 Task: Change the title font size to 9.
Action: Mouse moved to (232, 84)
Screenshot: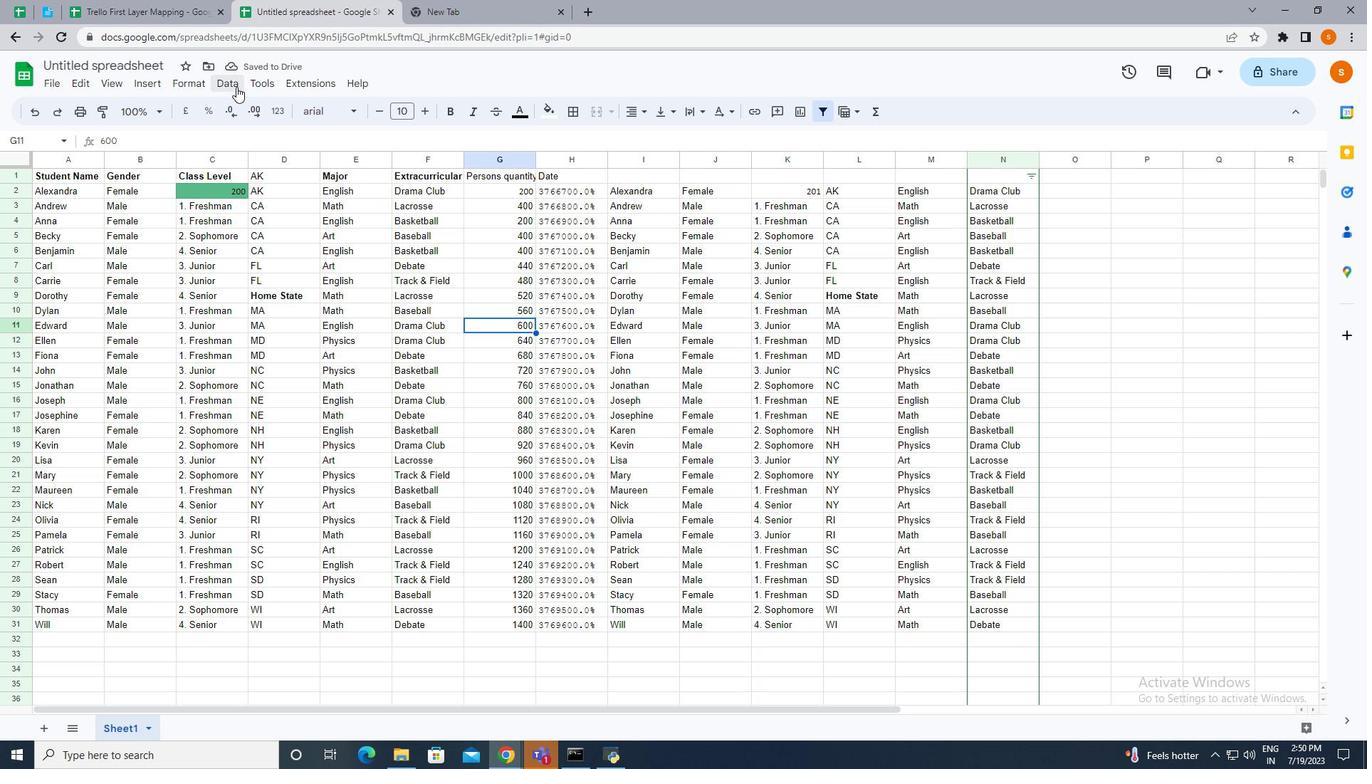
Action: Mouse pressed left at (232, 84)
Screenshot: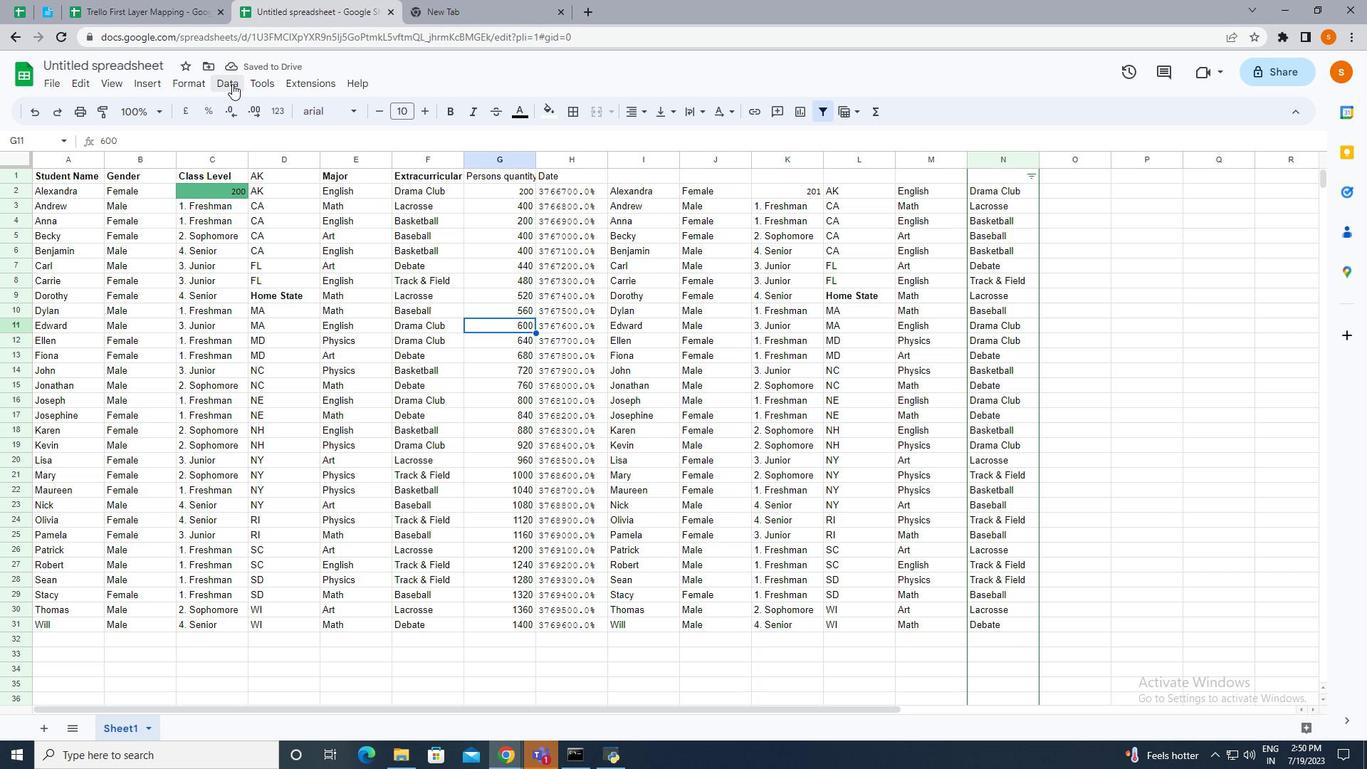 
Action: Mouse moved to (274, 206)
Screenshot: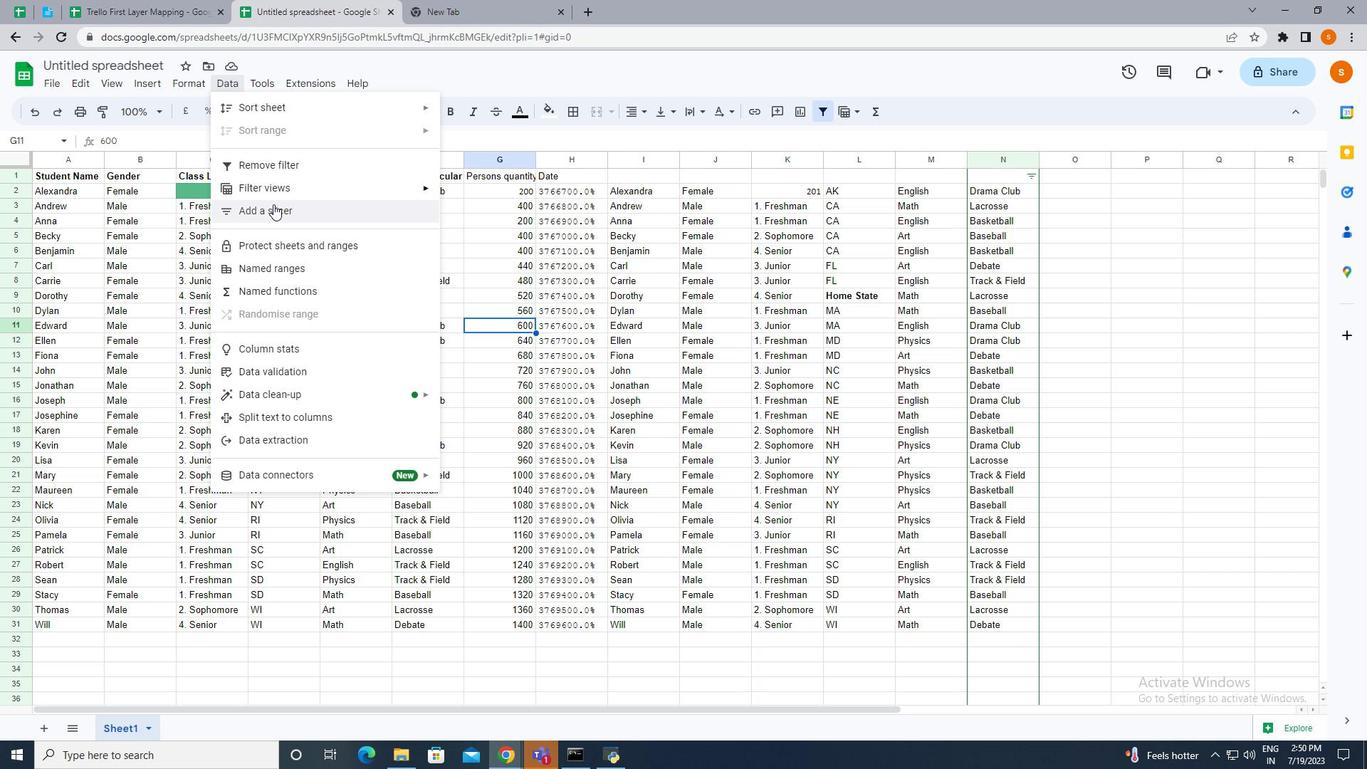 
Action: Mouse pressed left at (274, 206)
Screenshot: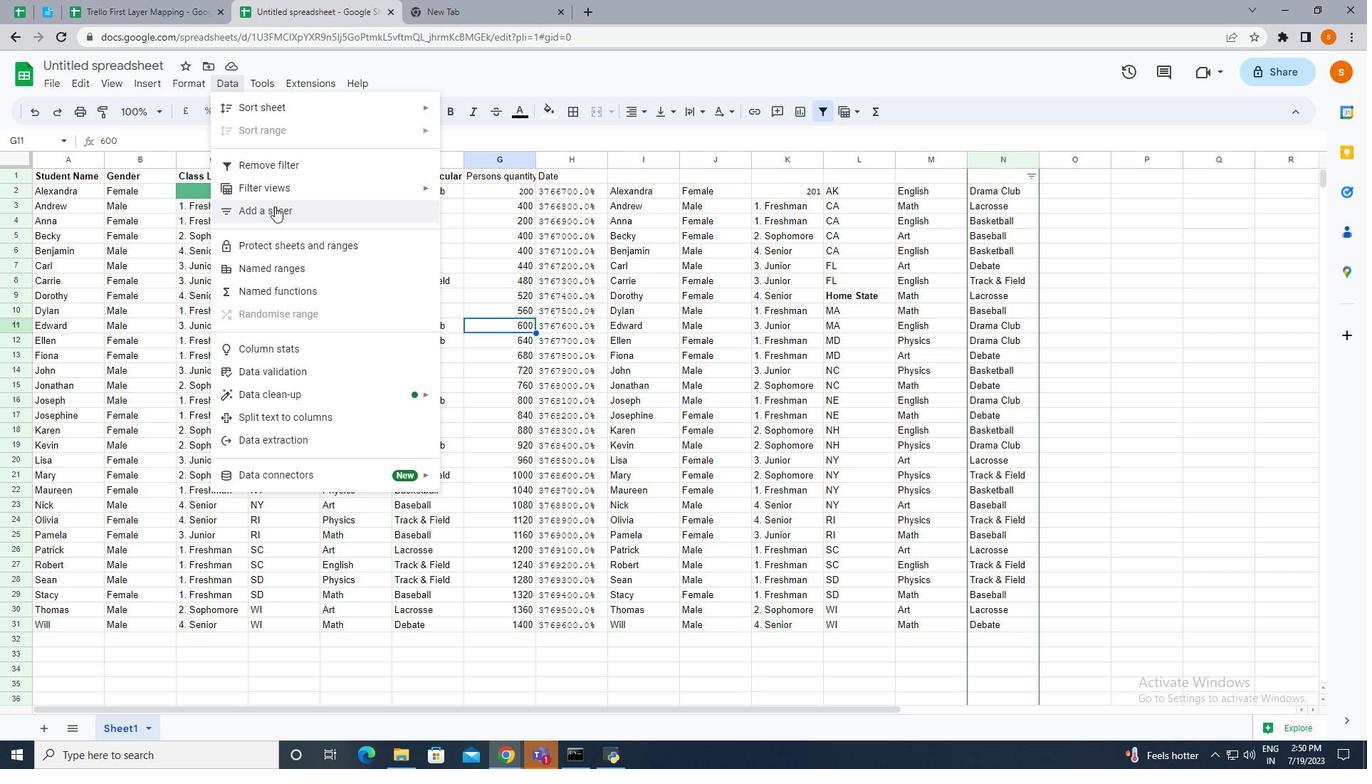 
Action: Mouse moved to (1143, 250)
Screenshot: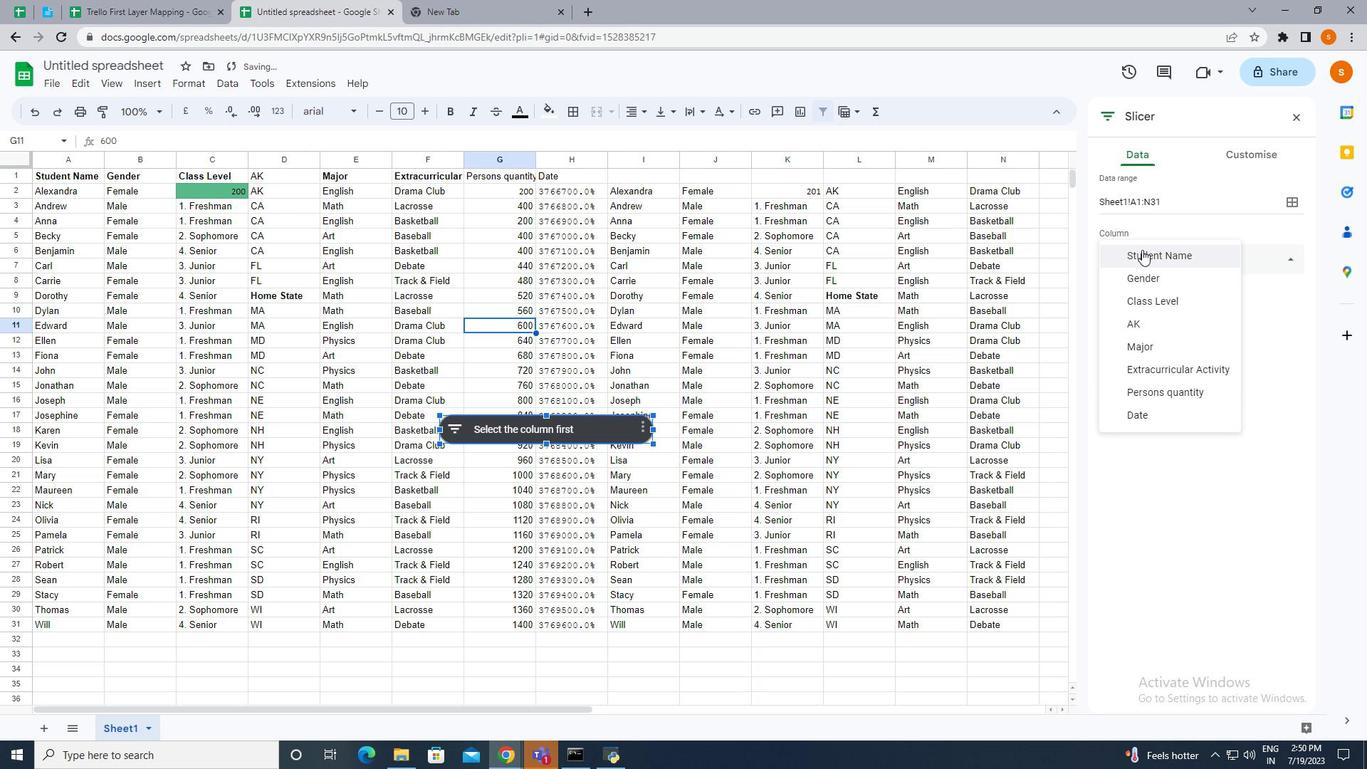 
Action: Mouse pressed left at (1143, 250)
Screenshot: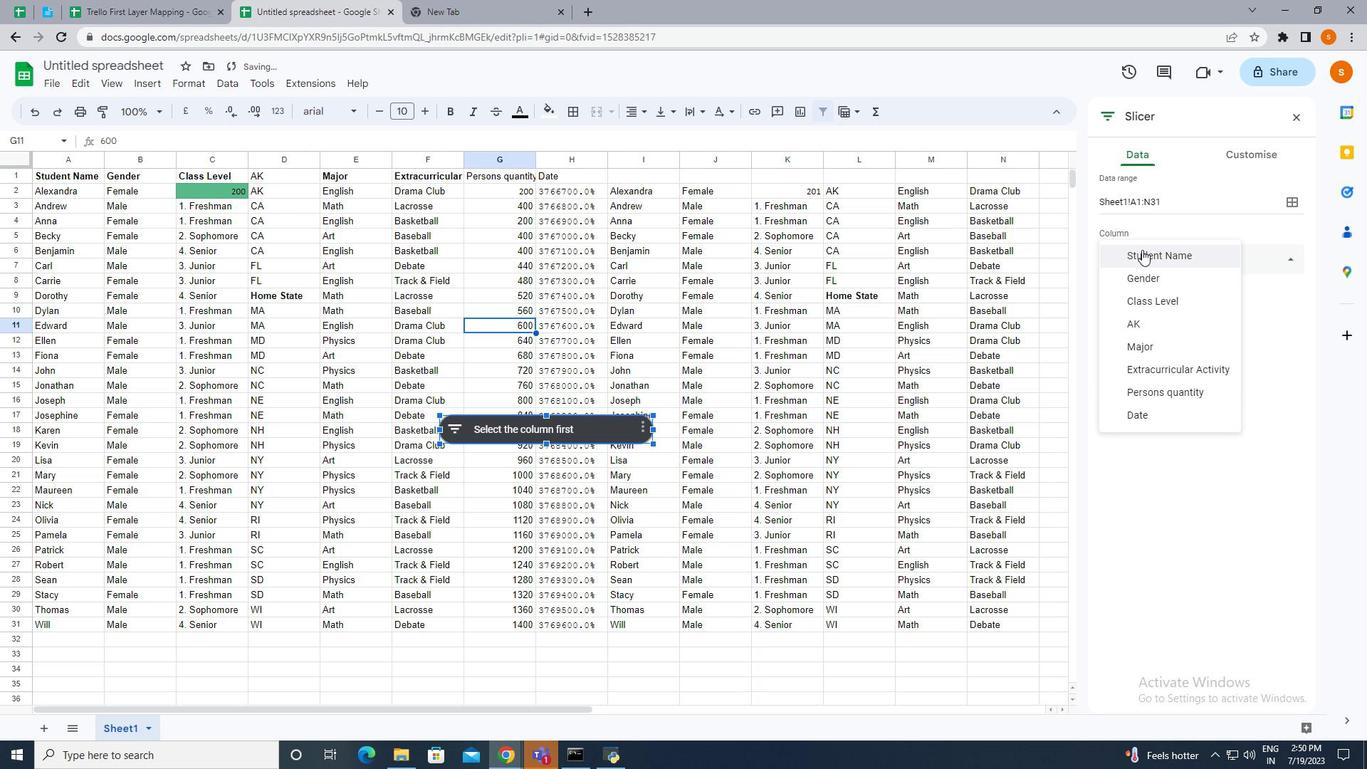 
Action: Mouse moved to (1241, 160)
Screenshot: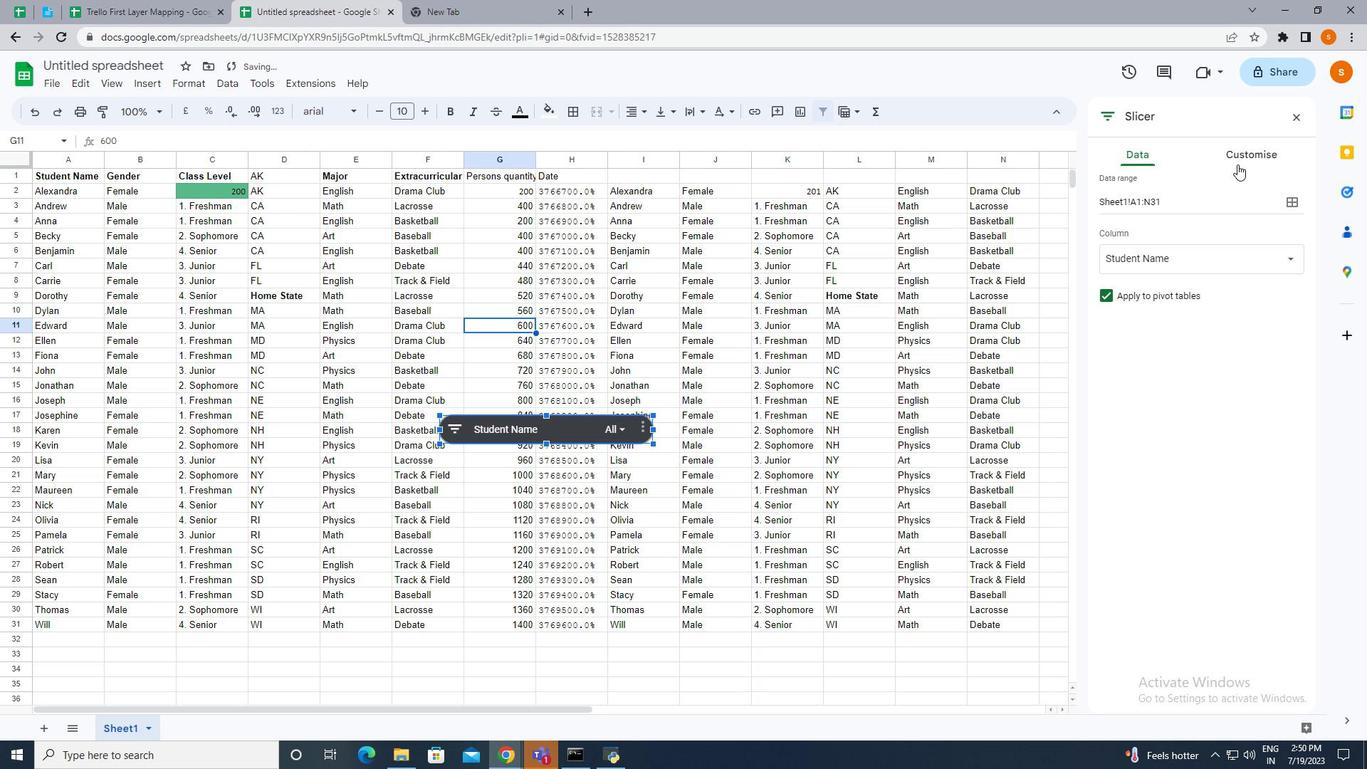 
Action: Mouse pressed left at (1241, 160)
Screenshot: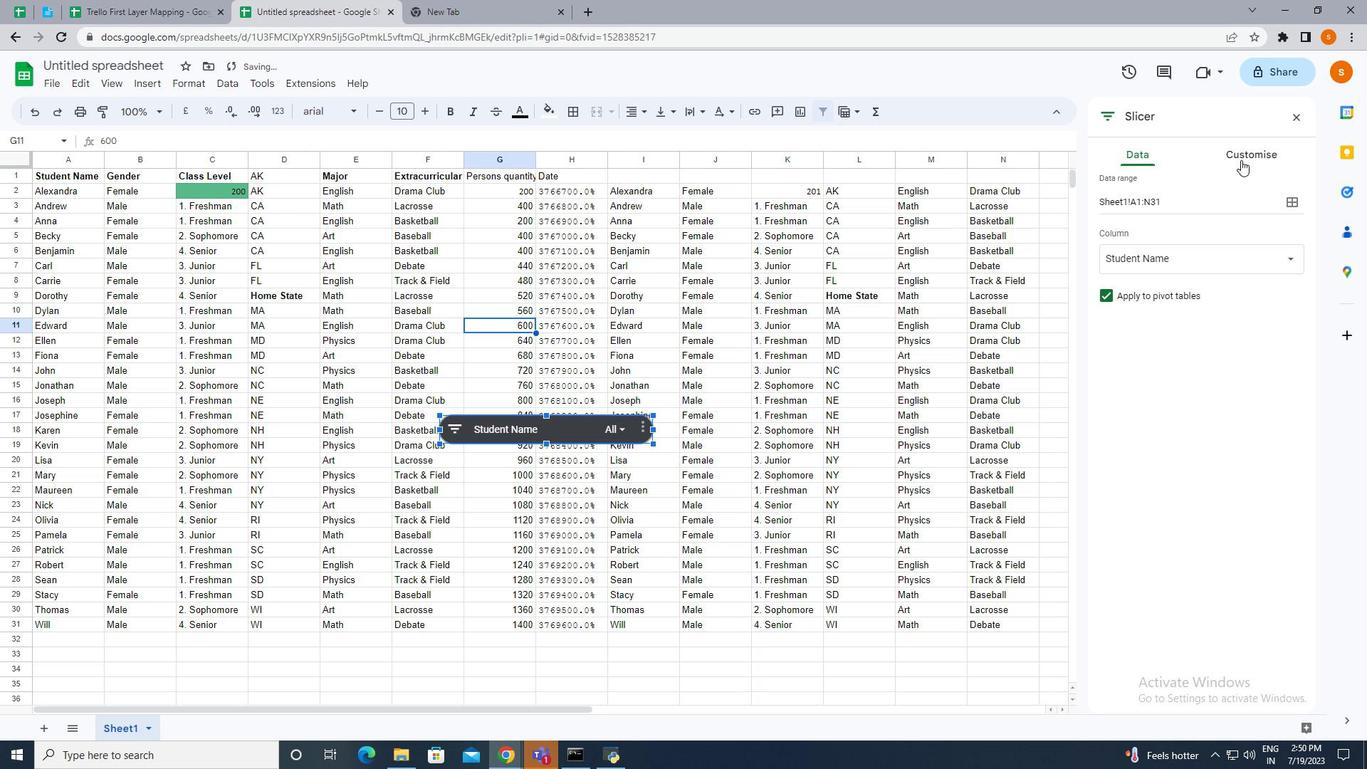 
Action: Mouse moved to (1252, 264)
Screenshot: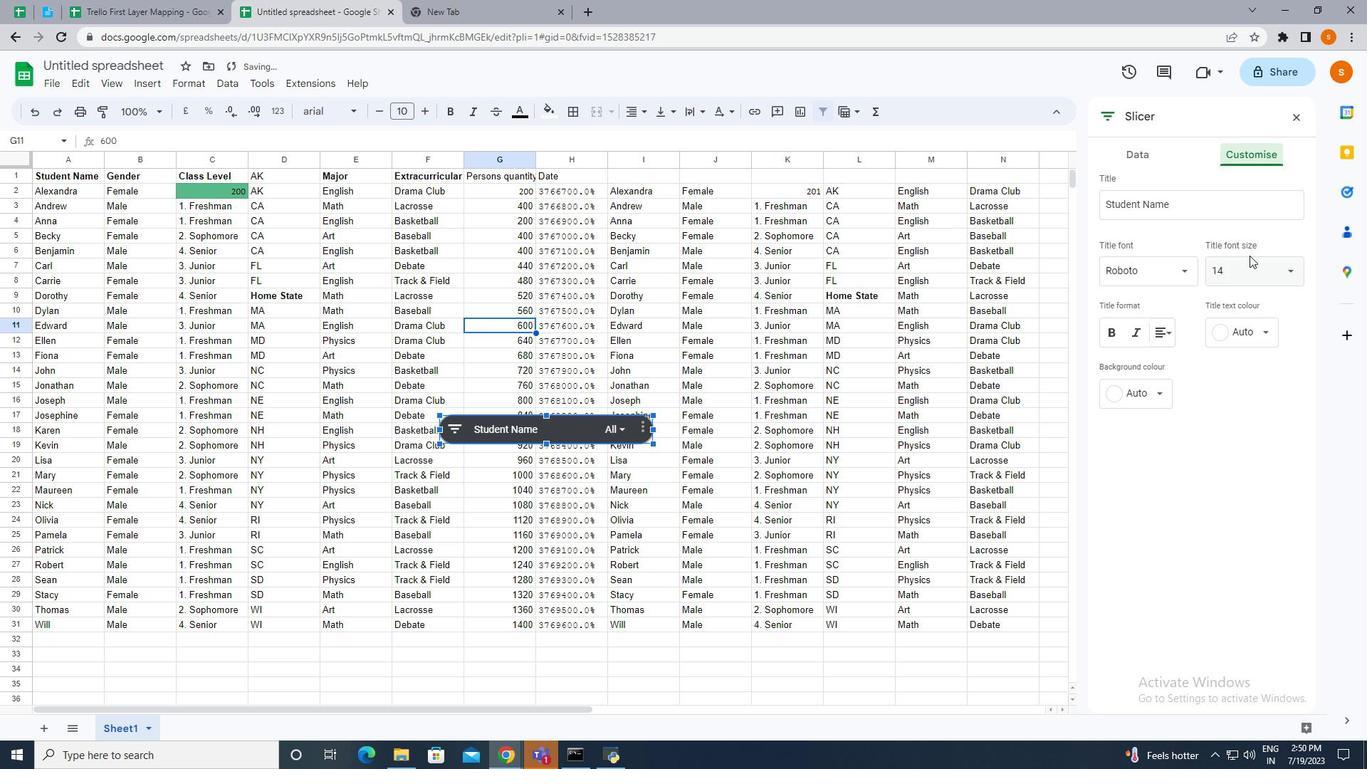 
Action: Mouse pressed left at (1252, 264)
Screenshot: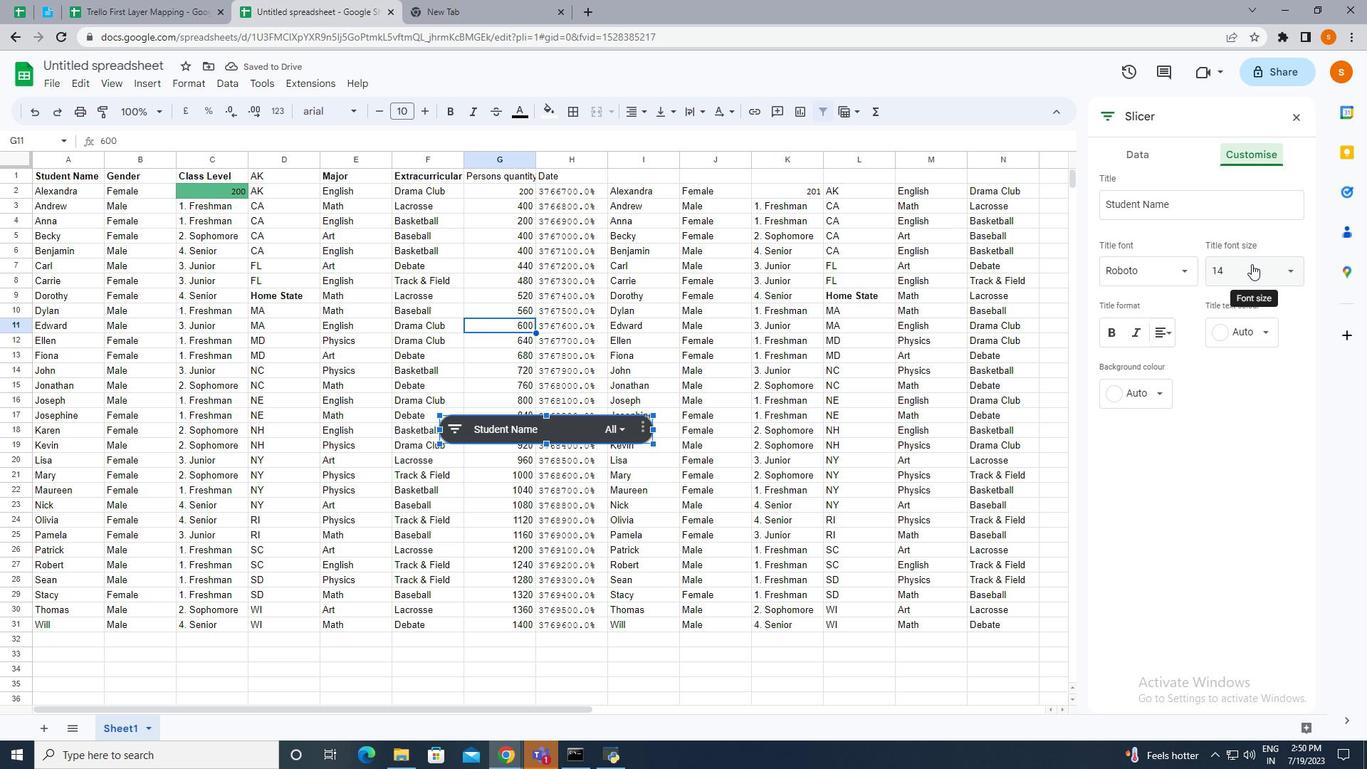 
Action: Mouse moved to (1242, 168)
Screenshot: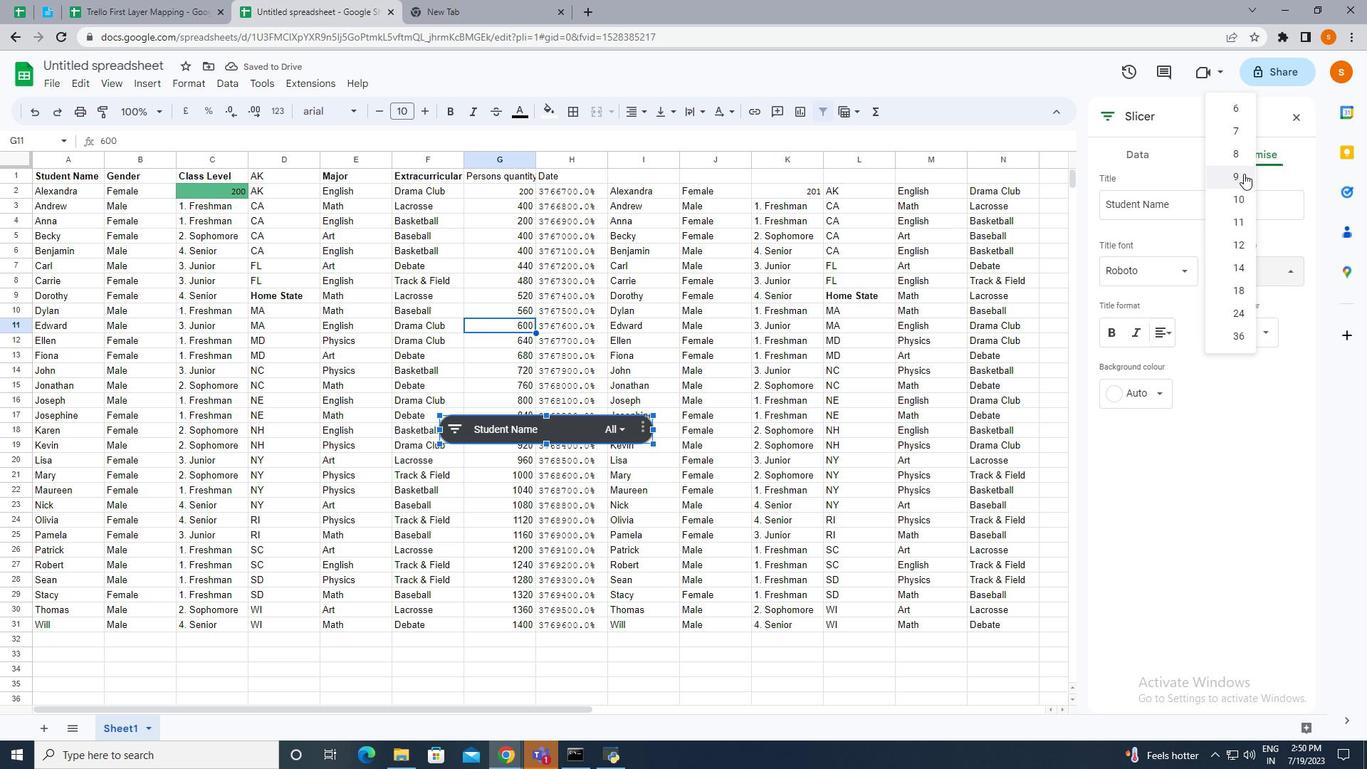 
Action: Mouse pressed left at (1242, 168)
Screenshot: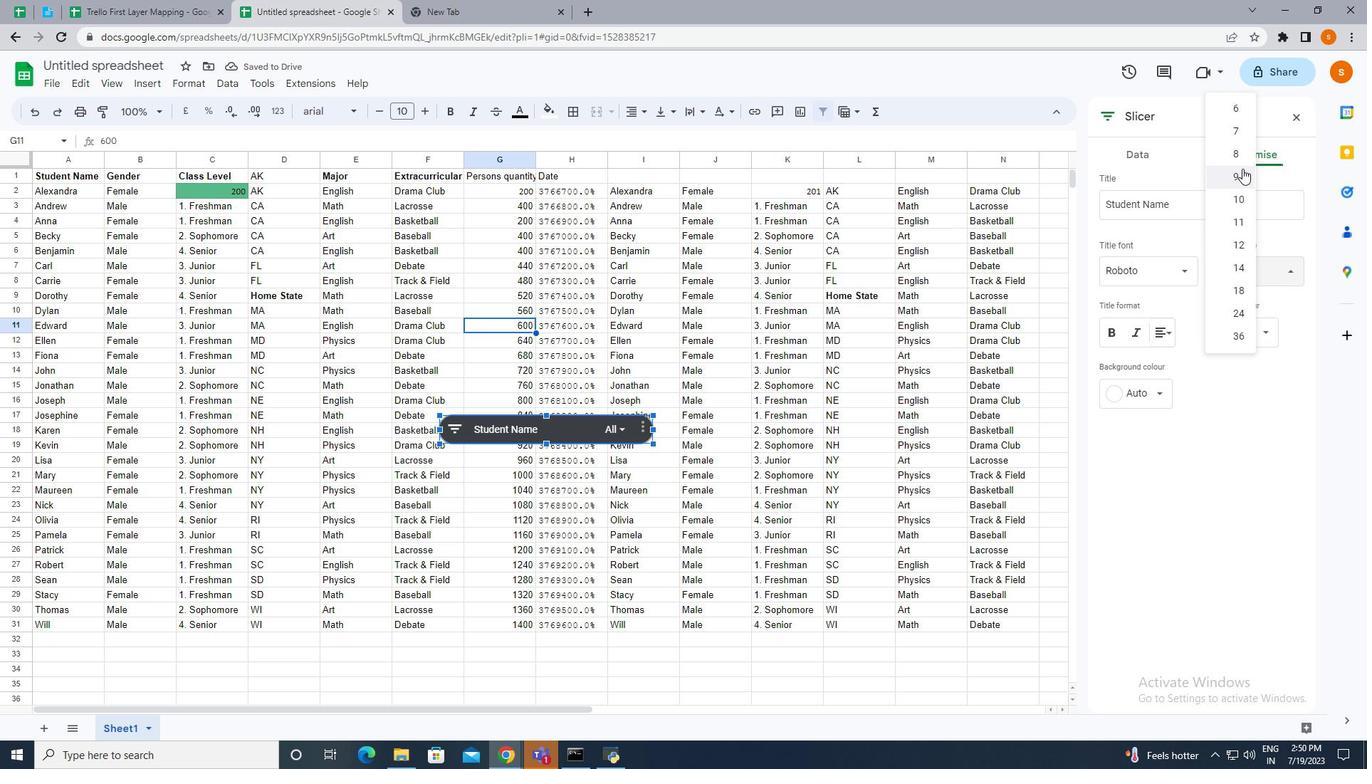 
Action: Mouse moved to (754, 382)
Screenshot: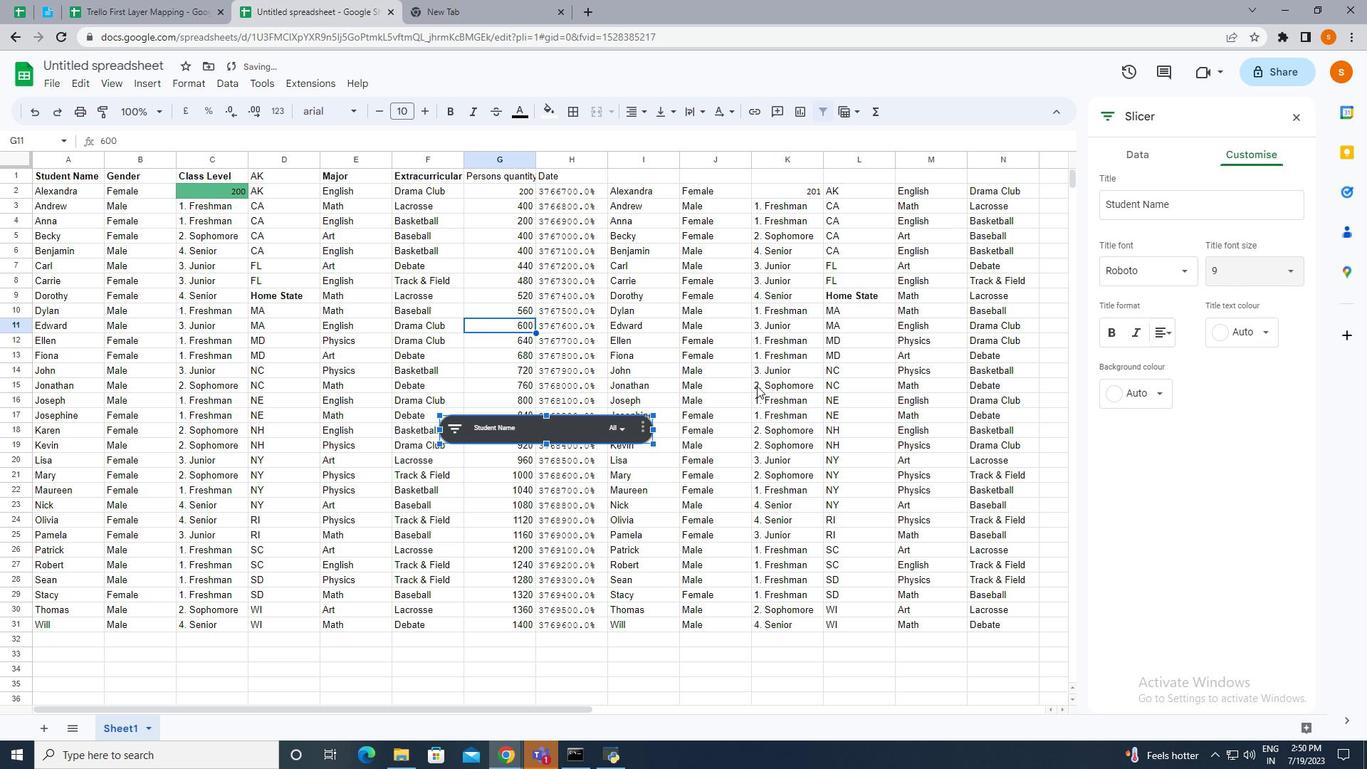 
